 Task: Go to about page of Walmart
Action: Mouse moved to (461, 481)
Screenshot: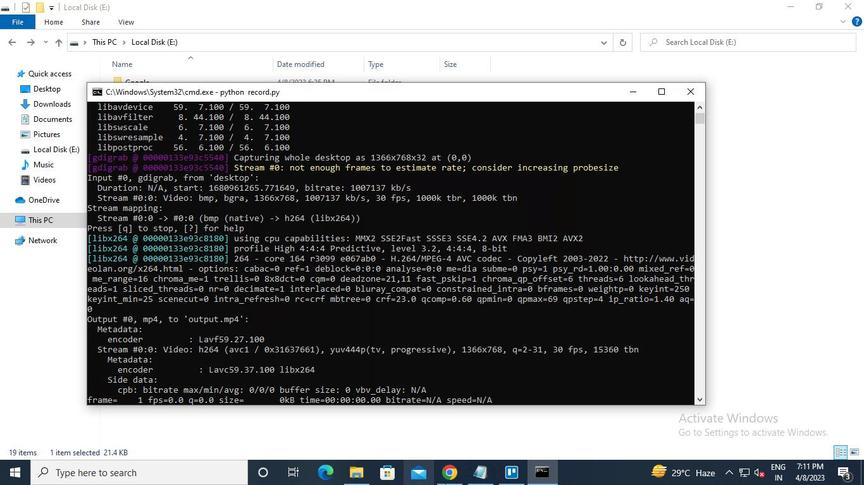 
Action: Mouse pressed left at (461, 481)
Screenshot: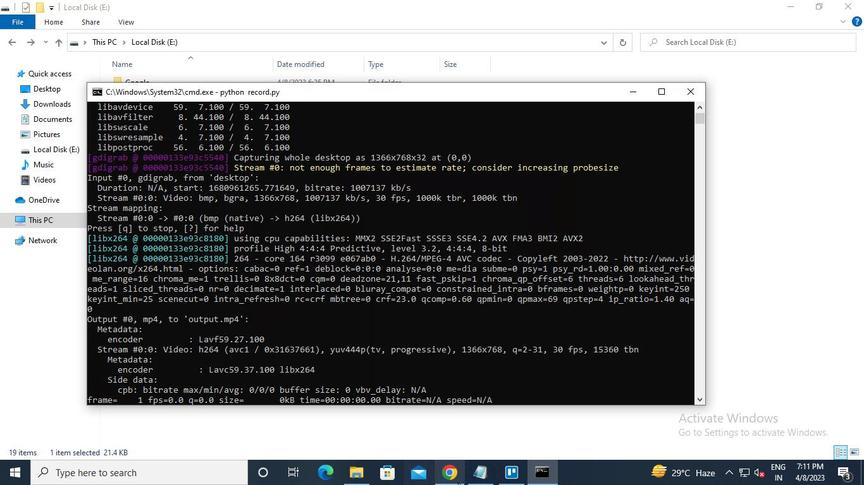 
Action: Mouse moved to (238, 83)
Screenshot: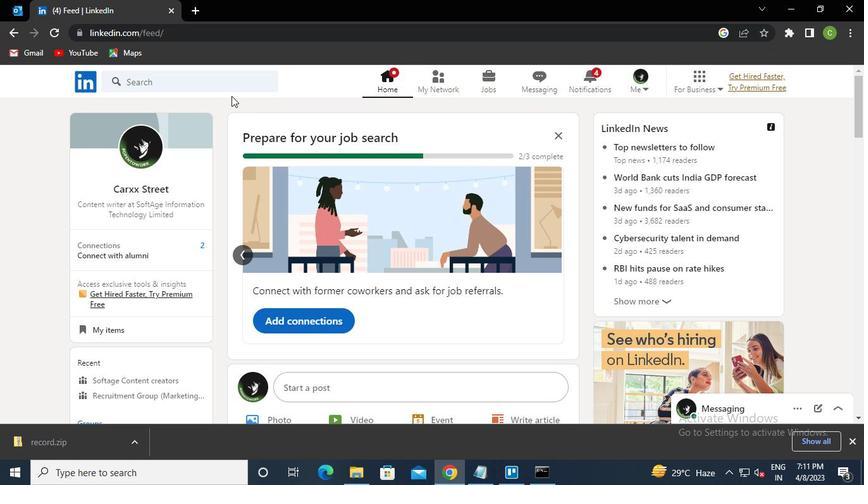 
Action: Mouse pressed left at (238, 83)
Screenshot: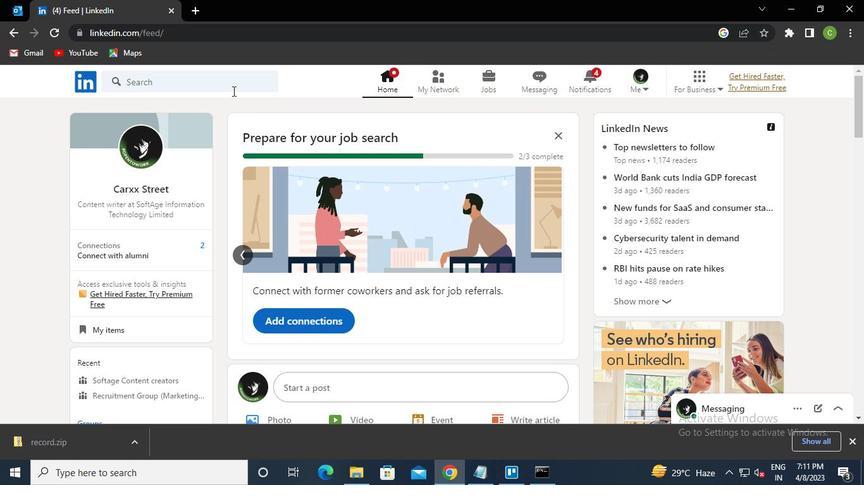 
Action: Keyboard w
Screenshot: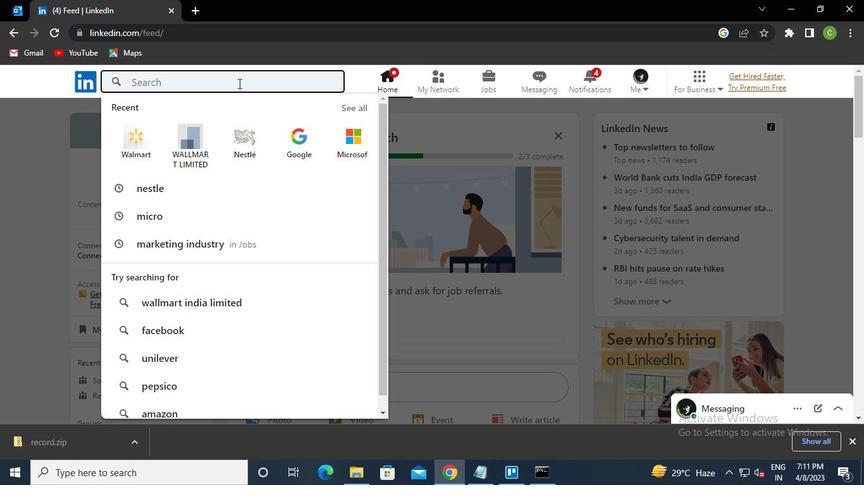 
Action: Keyboard a
Screenshot: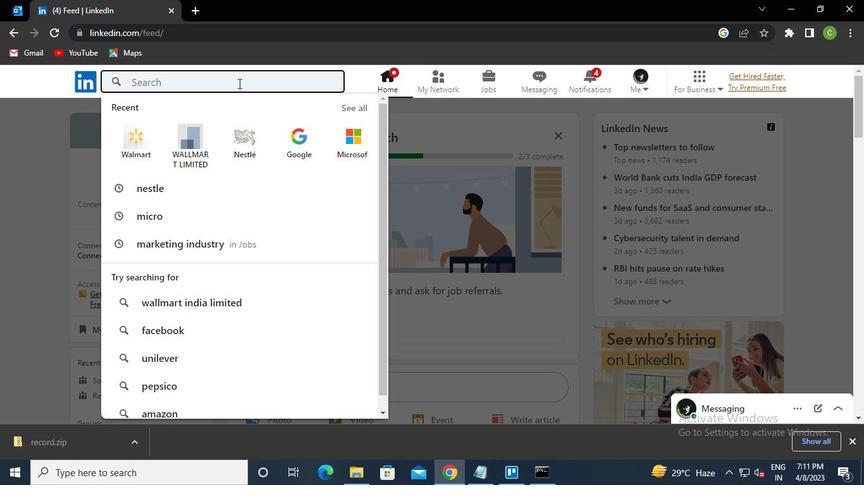 
Action: Keyboard l
Screenshot: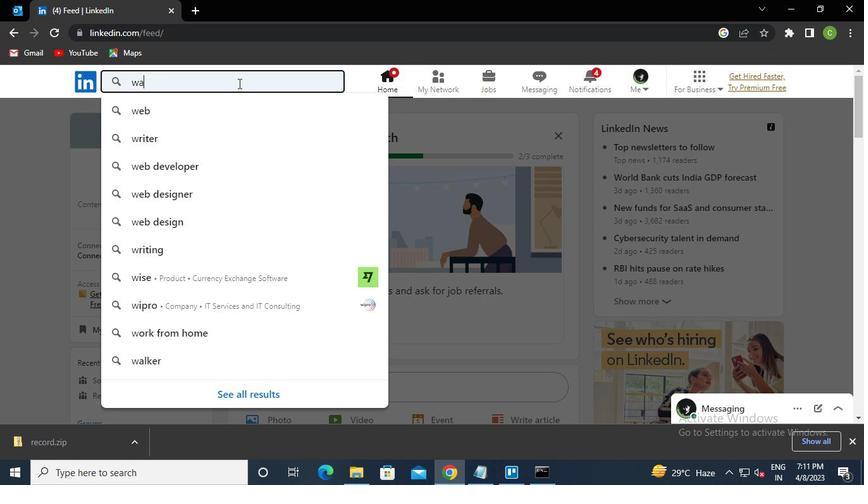 
Action: Keyboard m
Screenshot: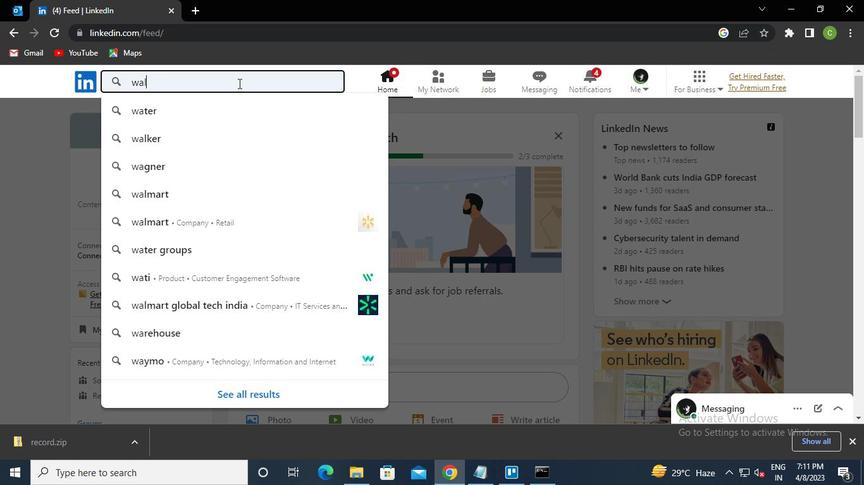 
Action: Keyboard a
Screenshot: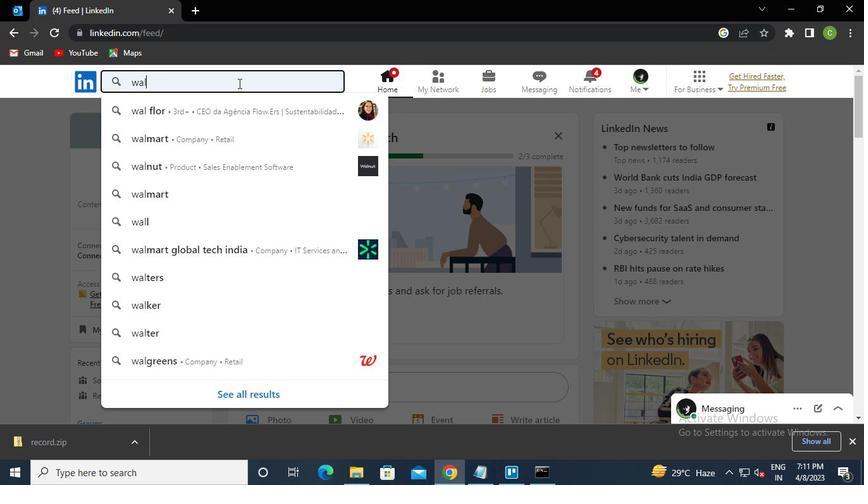 
Action: Keyboard r
Screenshot: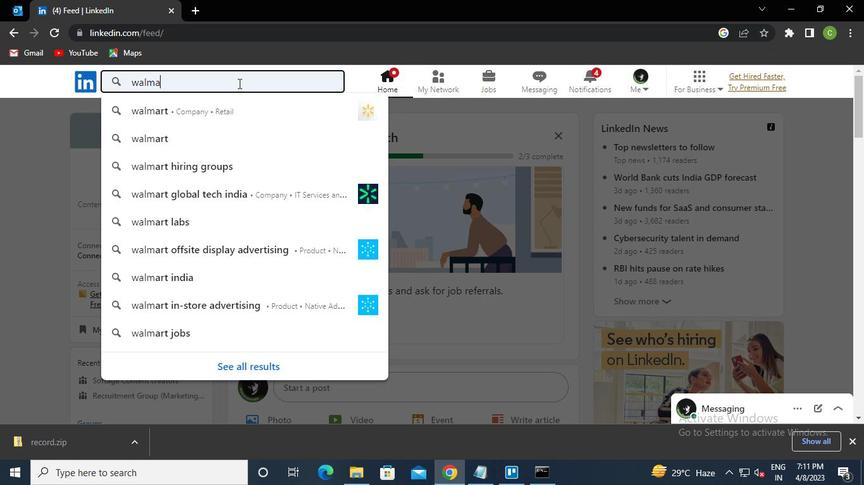 
Action: Keyboard t
Screenshot: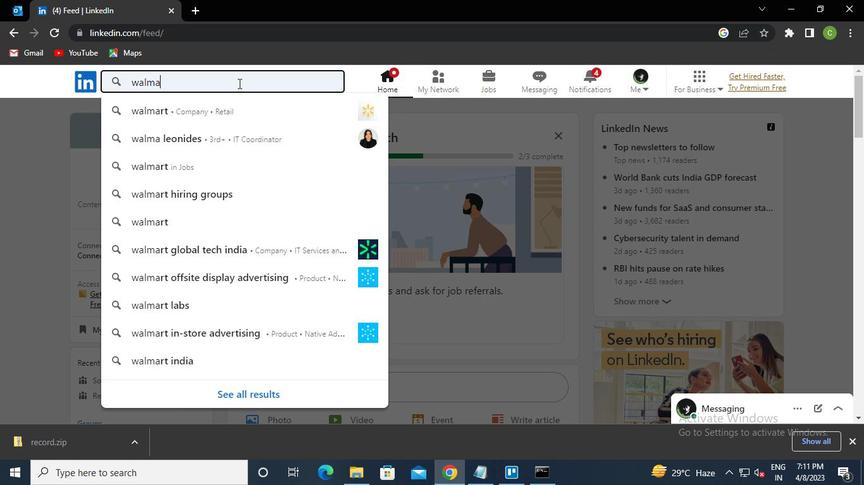 
Action: Keyboard Key.enter
Screenshot: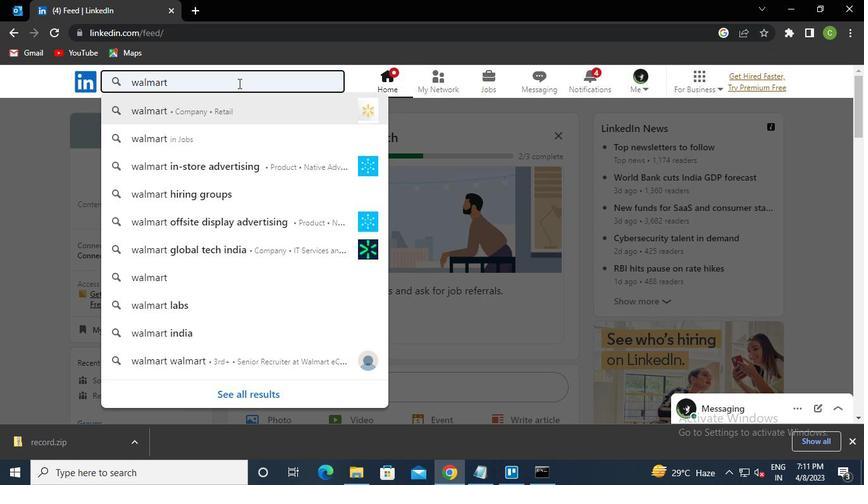 
Action: Mouse moved to (440, 191)
Screenshot: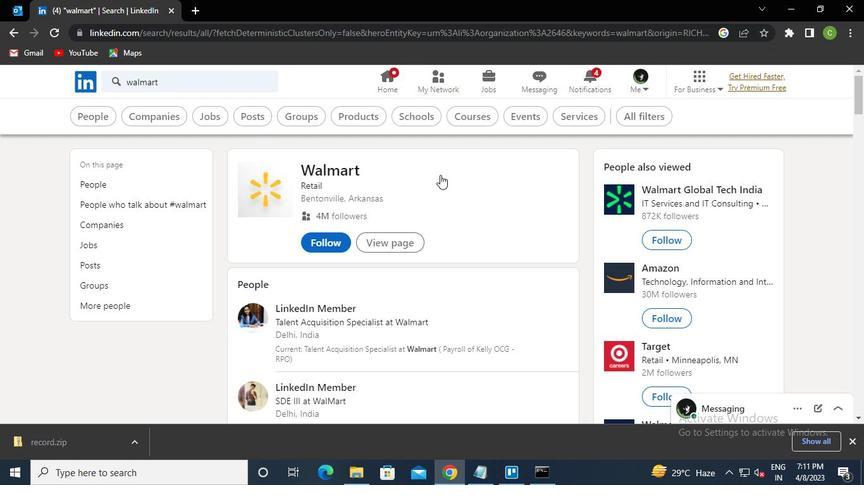 
Action: Mouse pressed left at (440, 191)
Screenshot: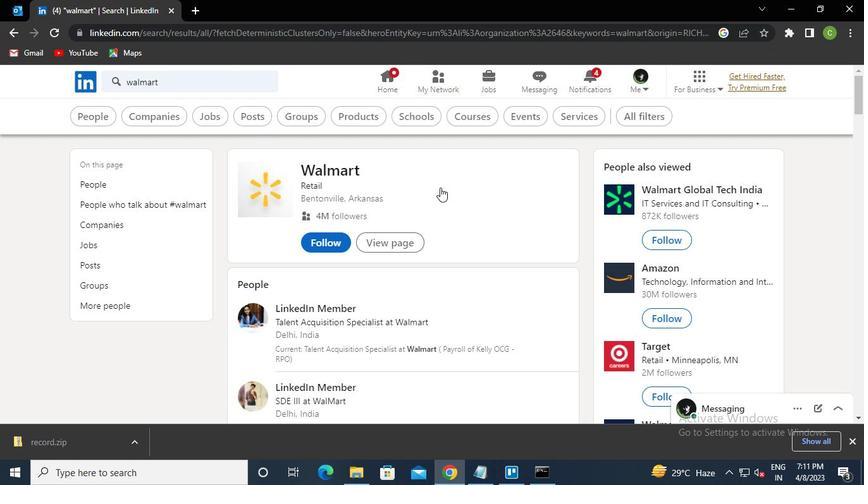 
Action: Mouse moved to (168, 152)
Screenshot: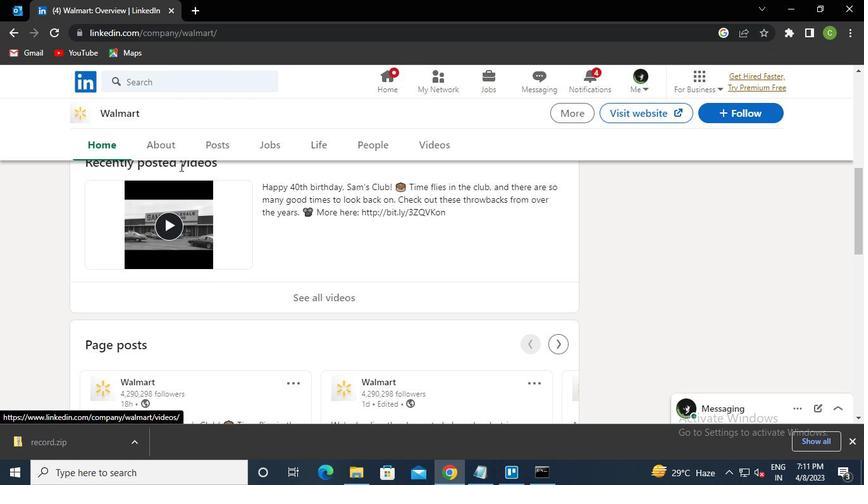 
Action: Mouse pressed left at (168, 152)
Screenshot: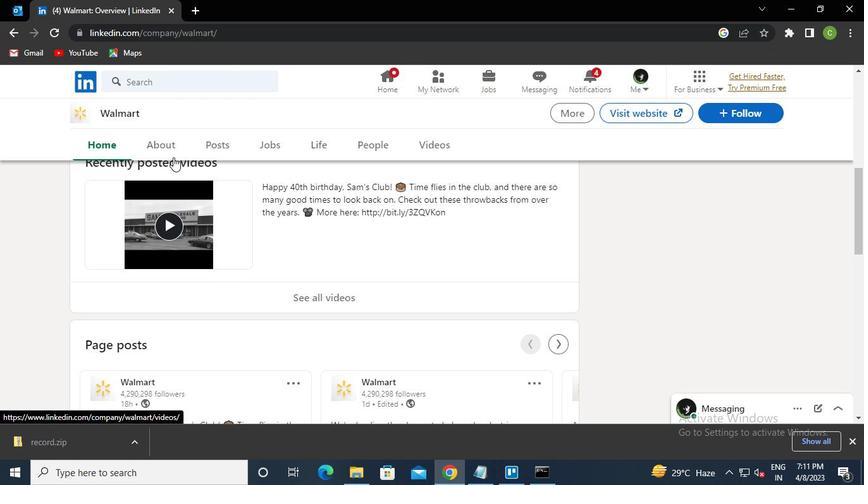 
Action: Mouse moved to (543, 476)
Screenshot: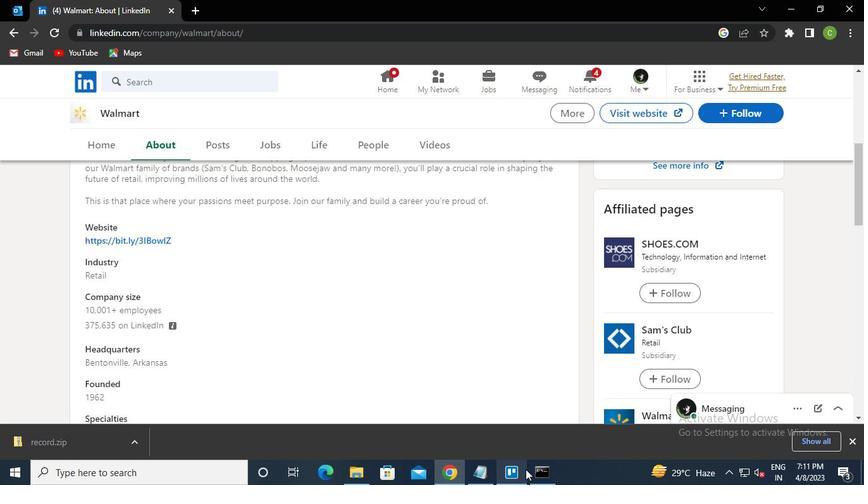 
Action: Mouse pressed left at (543, 476)
Screenshot: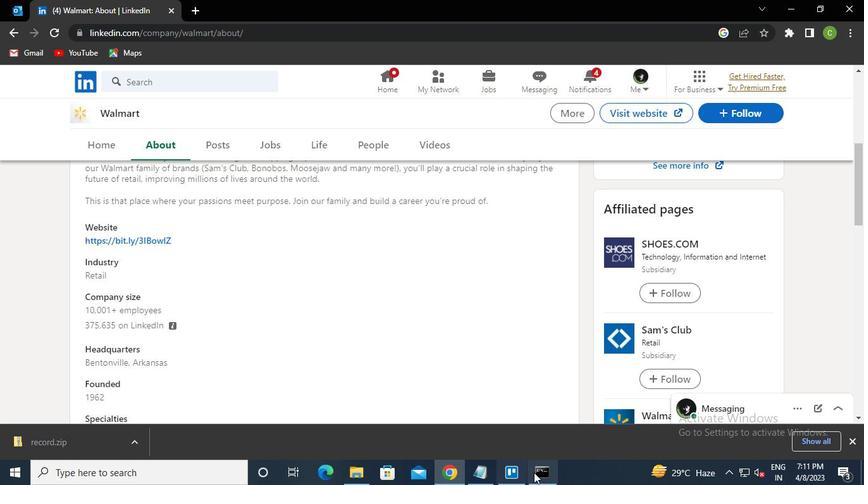 
Action: Mouse moved to (689, 89)
Screenshot: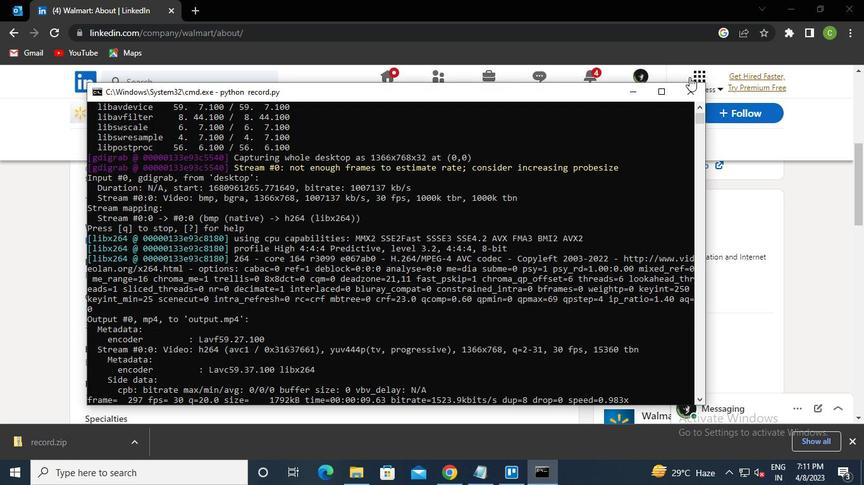 
Action: Mouse pressed left at (689, 89)
Screenshot: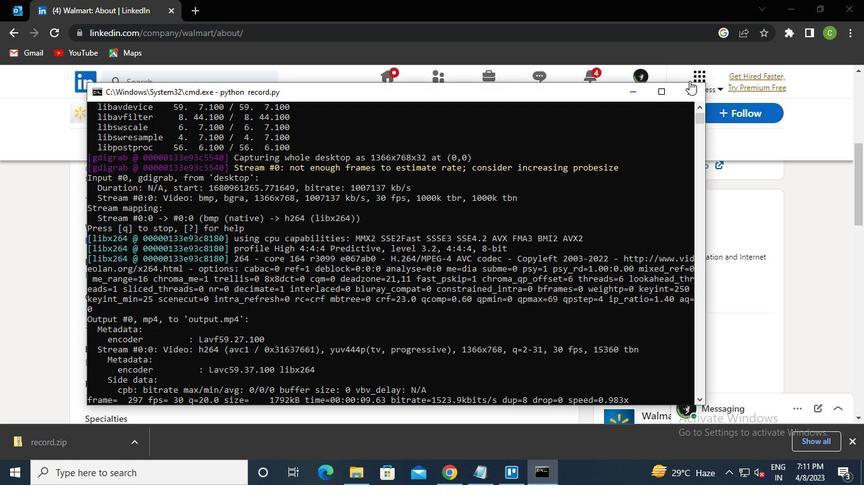 
Action: Mouse moved to (685, 97)
Screenshot: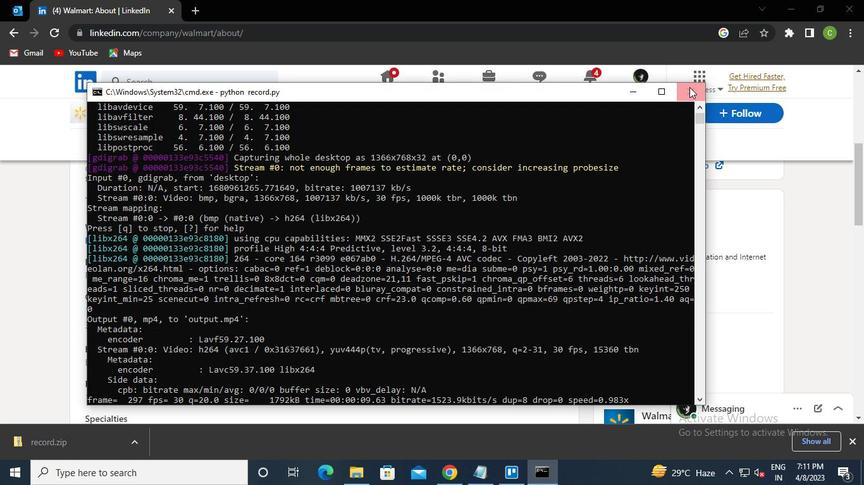 
